 Task: Check the sale-to-list ratio of backyard in the last 3 years.
Action: Mouse moved to (1061, 246)
Screenshot: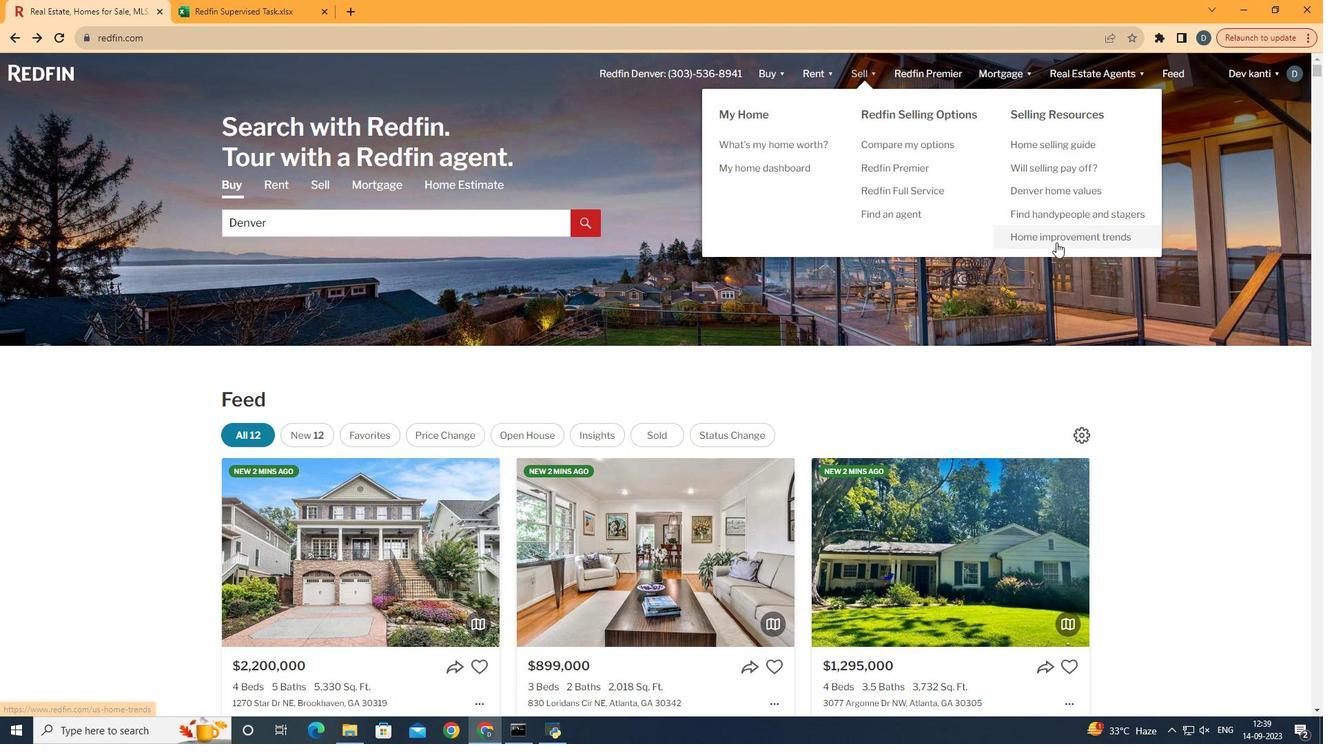 
Action: Mouse pressed left at (1061, 246)
Screenshot: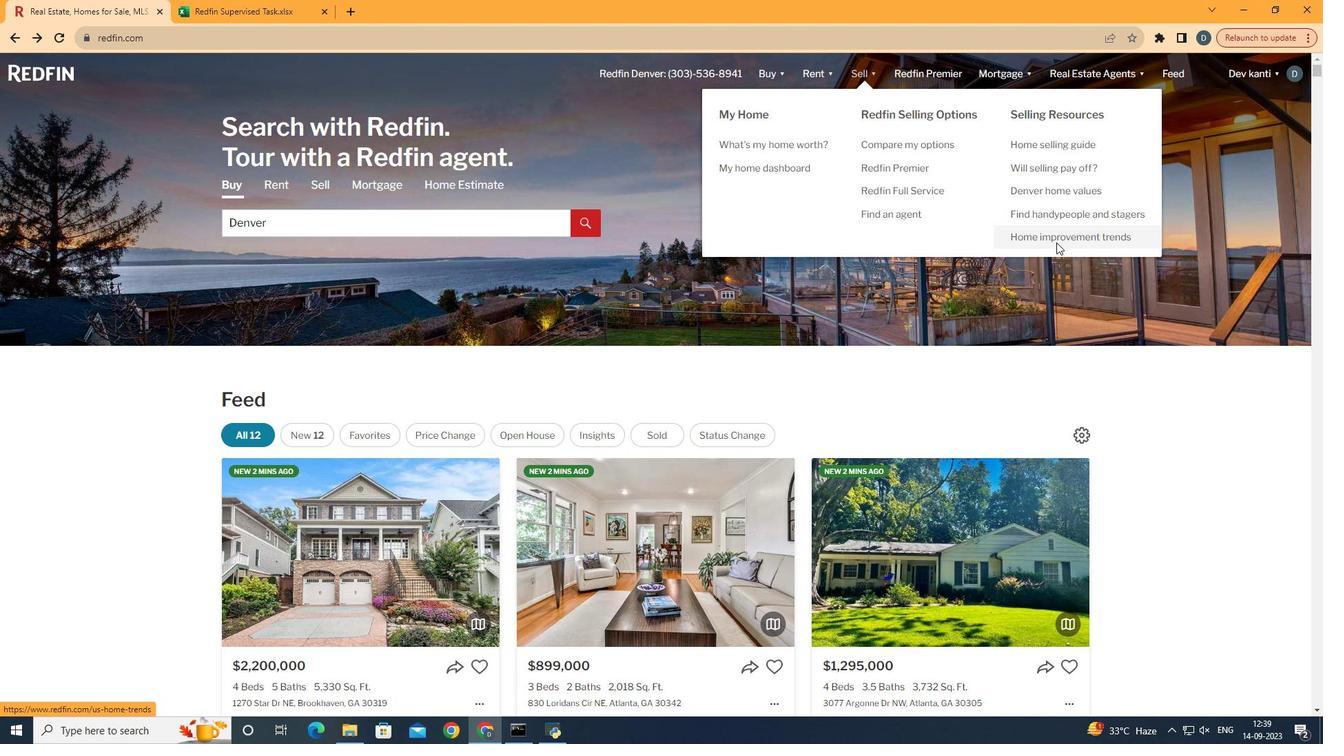 
Action: Mouse moved to (356, 267)
Screenshot: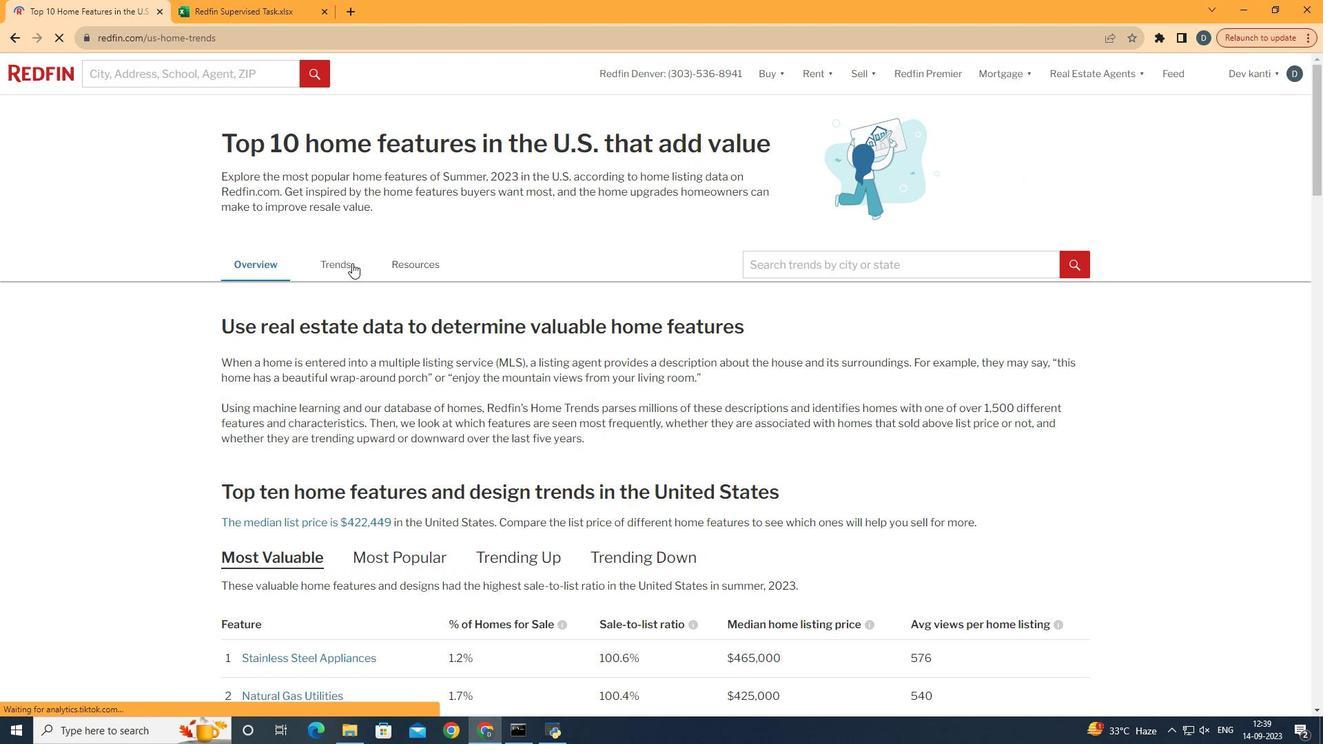 
Action: Mouse pressed left at (356, 267)
Screenshot: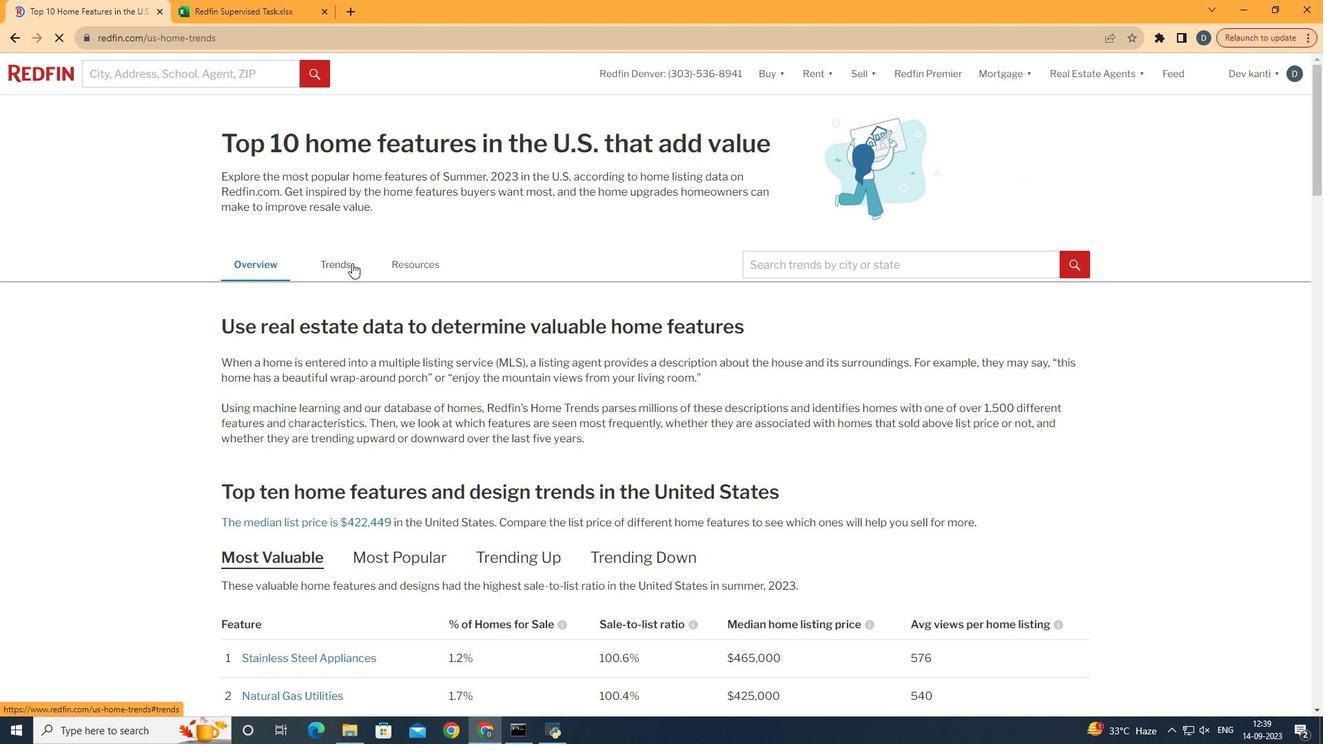 
Action: Mouse moved to (381, 355)
Screenshot: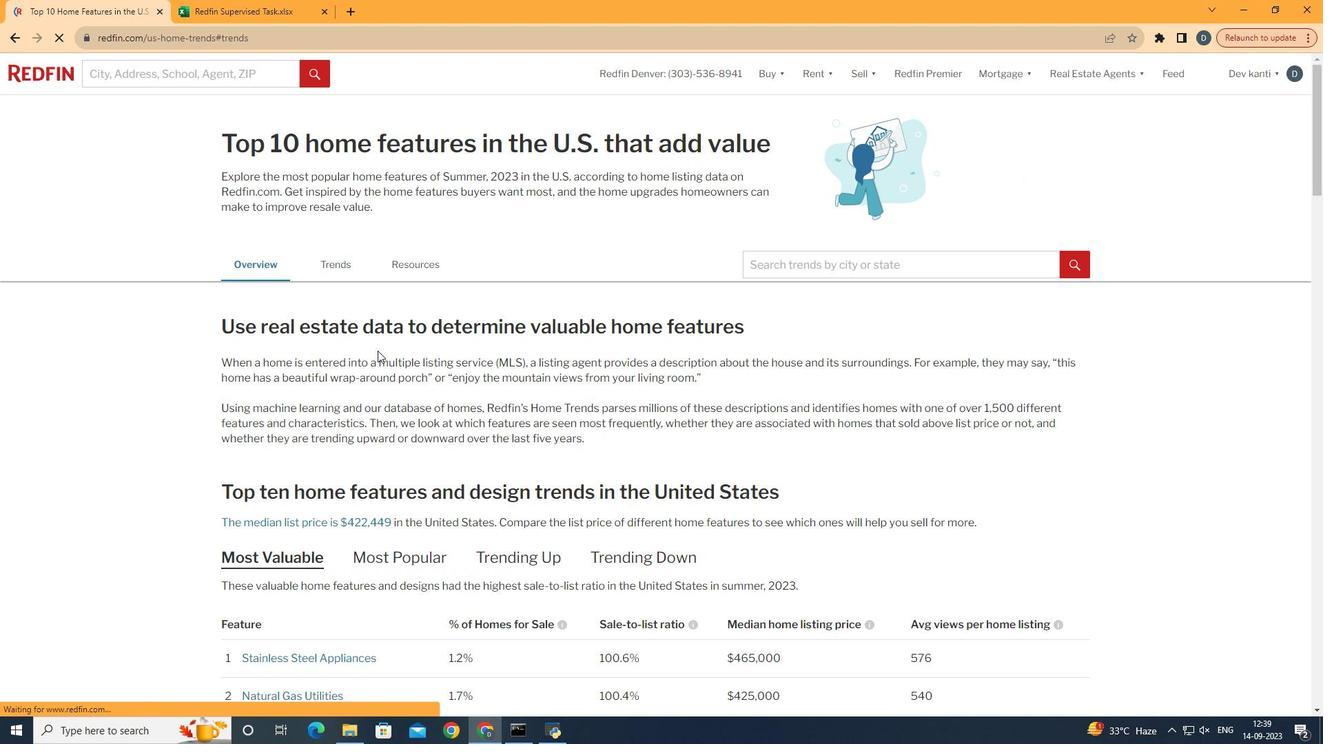 
Action: Mouse scrolled (381, 354) with delta (0, 0)
Screenshot: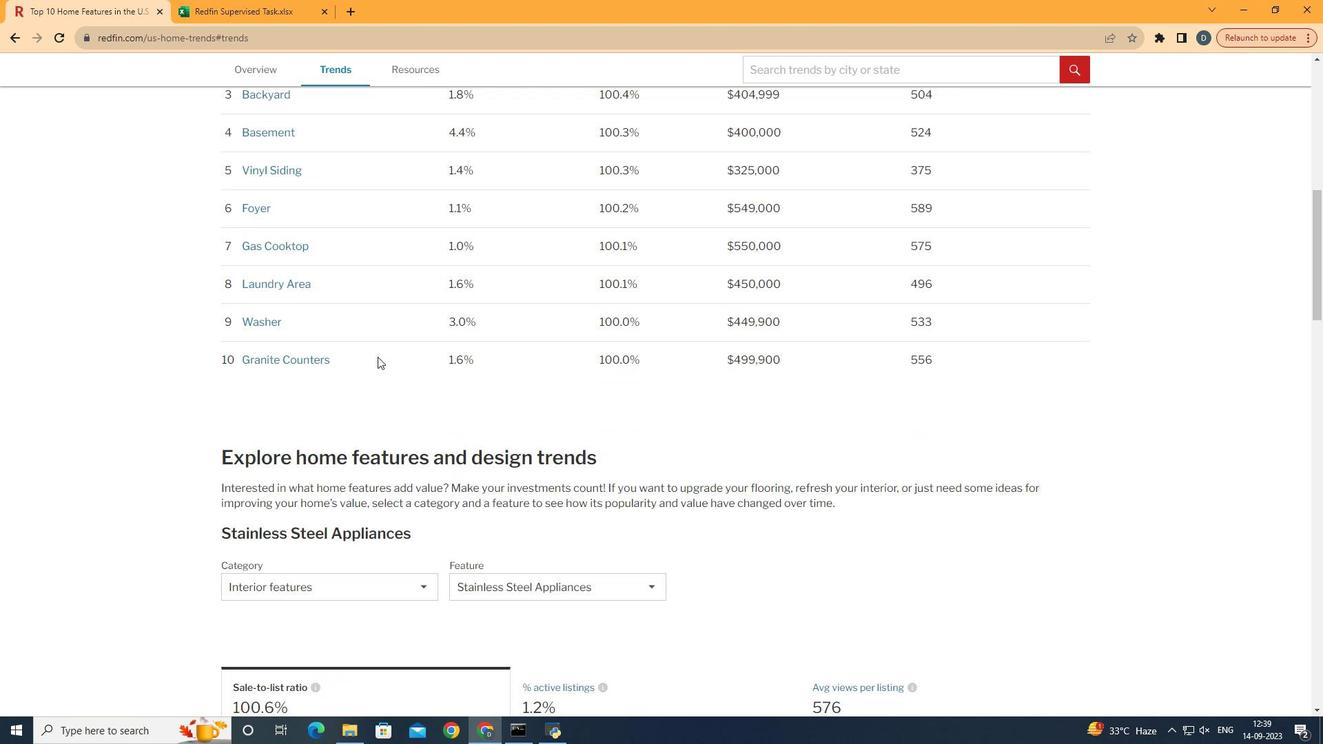 
Action: Mouse scrolled (381, 354) with delta (0, 0)
Screenshot: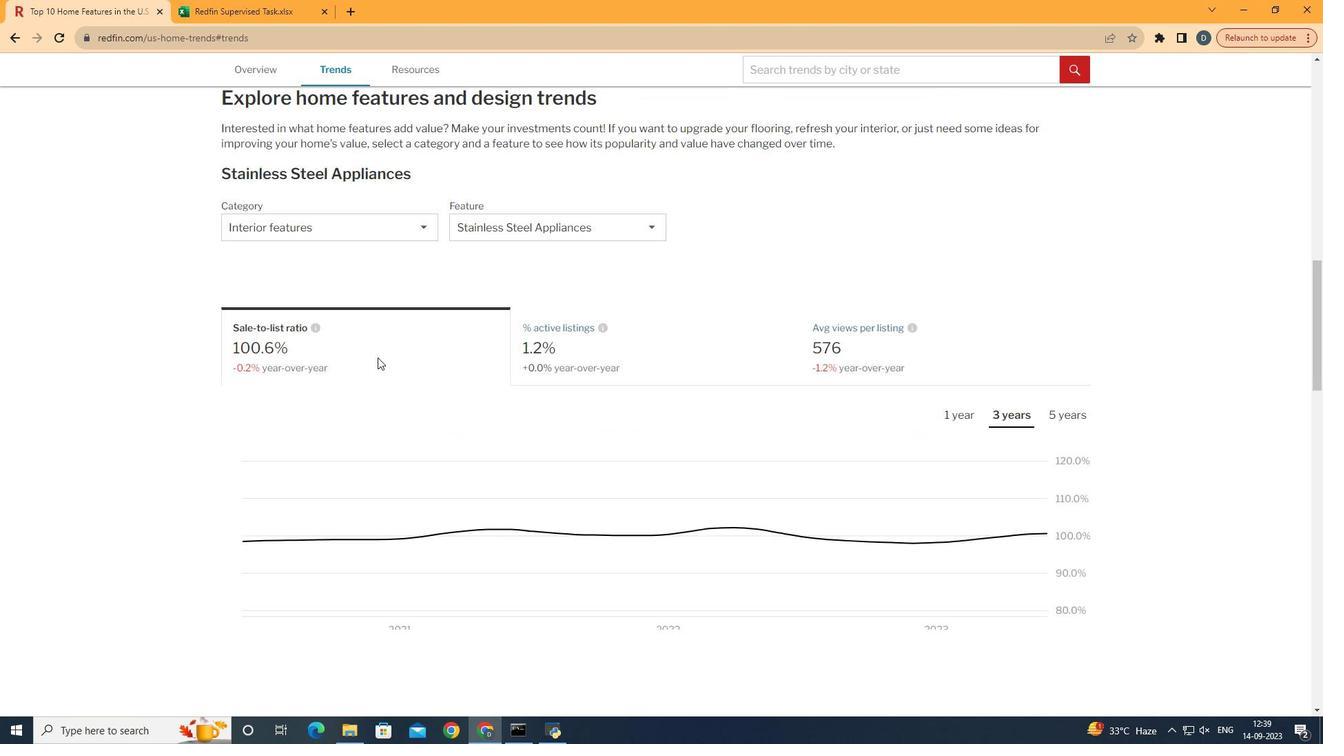 
Action: Mouse moved to (381, 356)
Screenshot: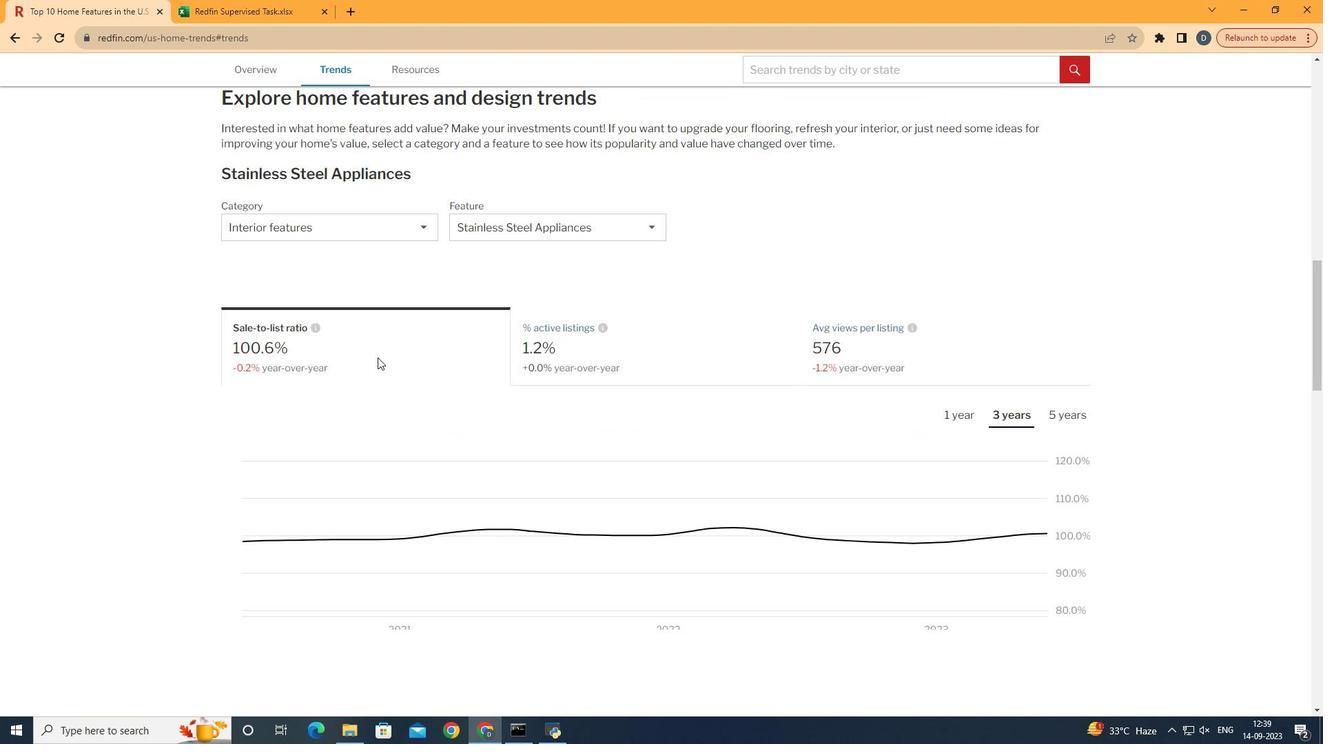 
Action: Mouse scrolled (381, 355) with delta (0, 0)
Screenshot: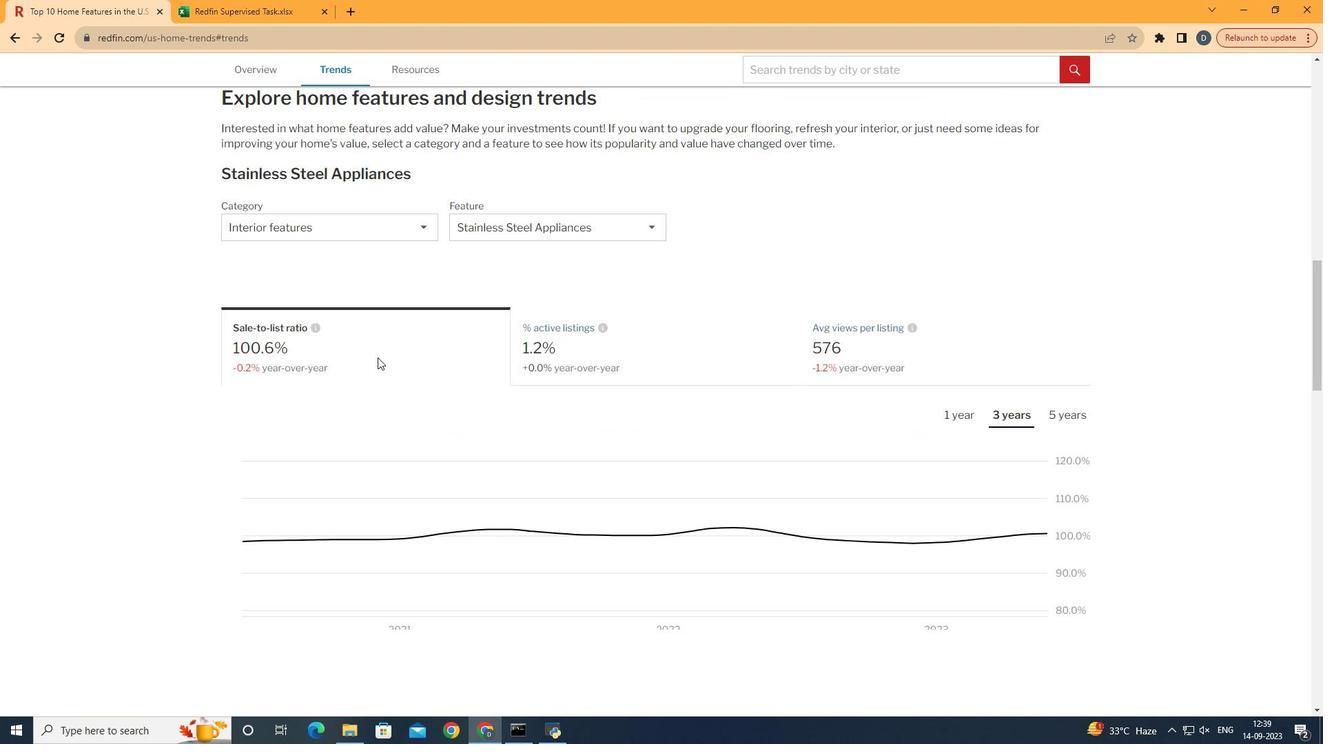 
Action: Mouse moved to (381, 361)
Screenshot: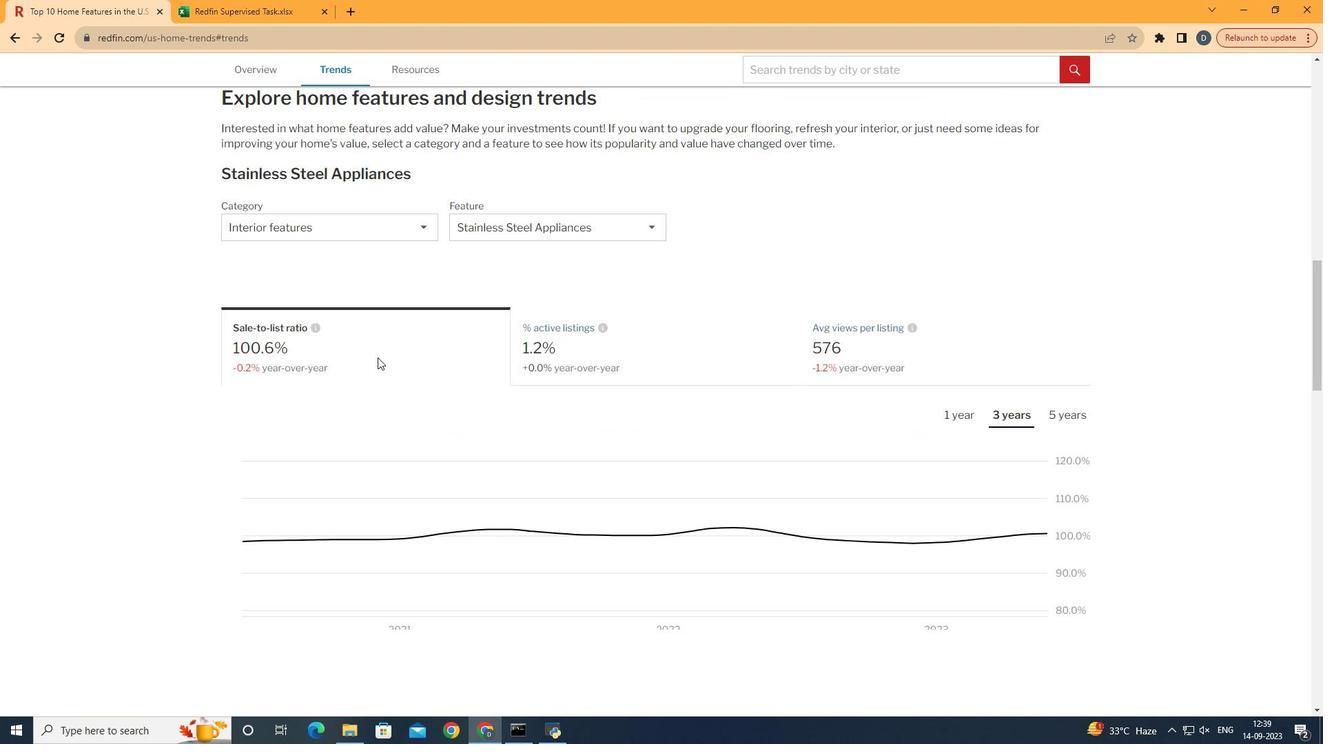 
Action: Mouse scrolled (381, 360) with delta (0, 0)
Screenshot: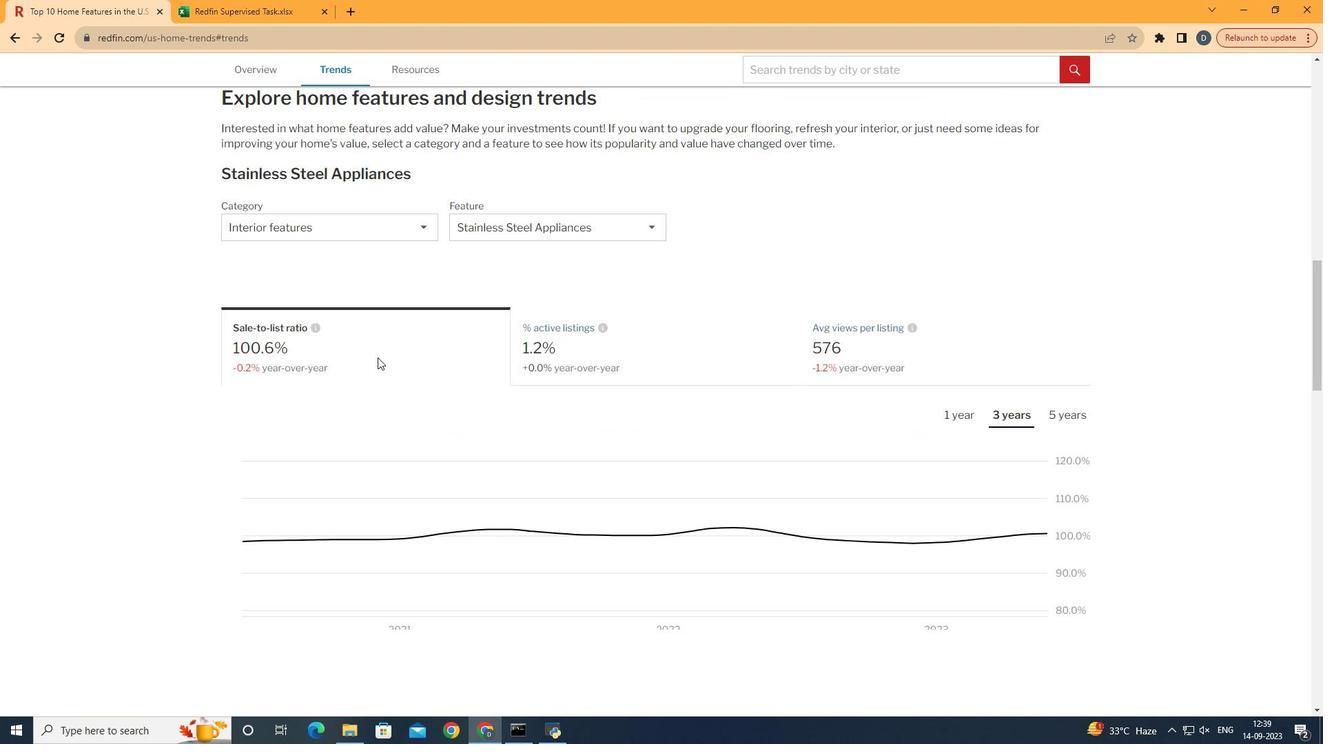 
Action: Mouse scrolled (381, 360) with delta (0, 0)
Screenshot: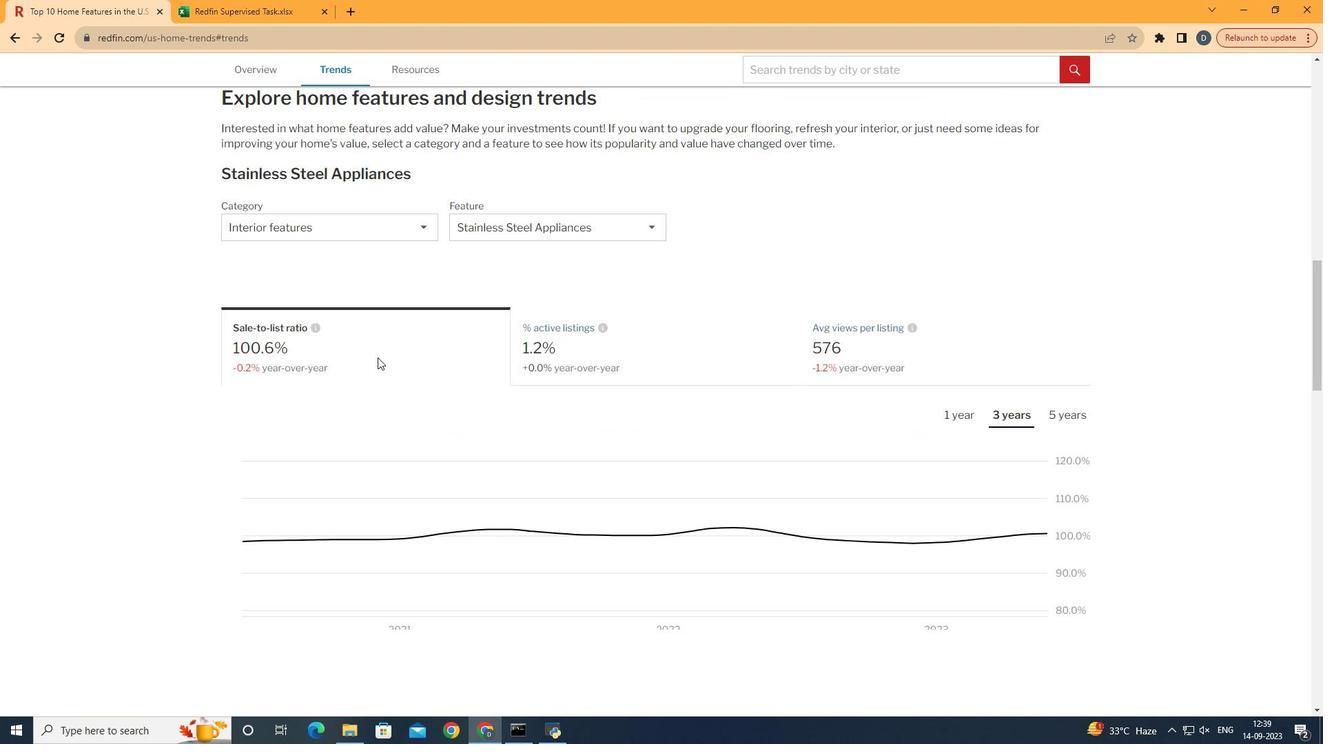 
Action: Mouse scrolled (381, 360) with delta (0, 0)
Screenshot: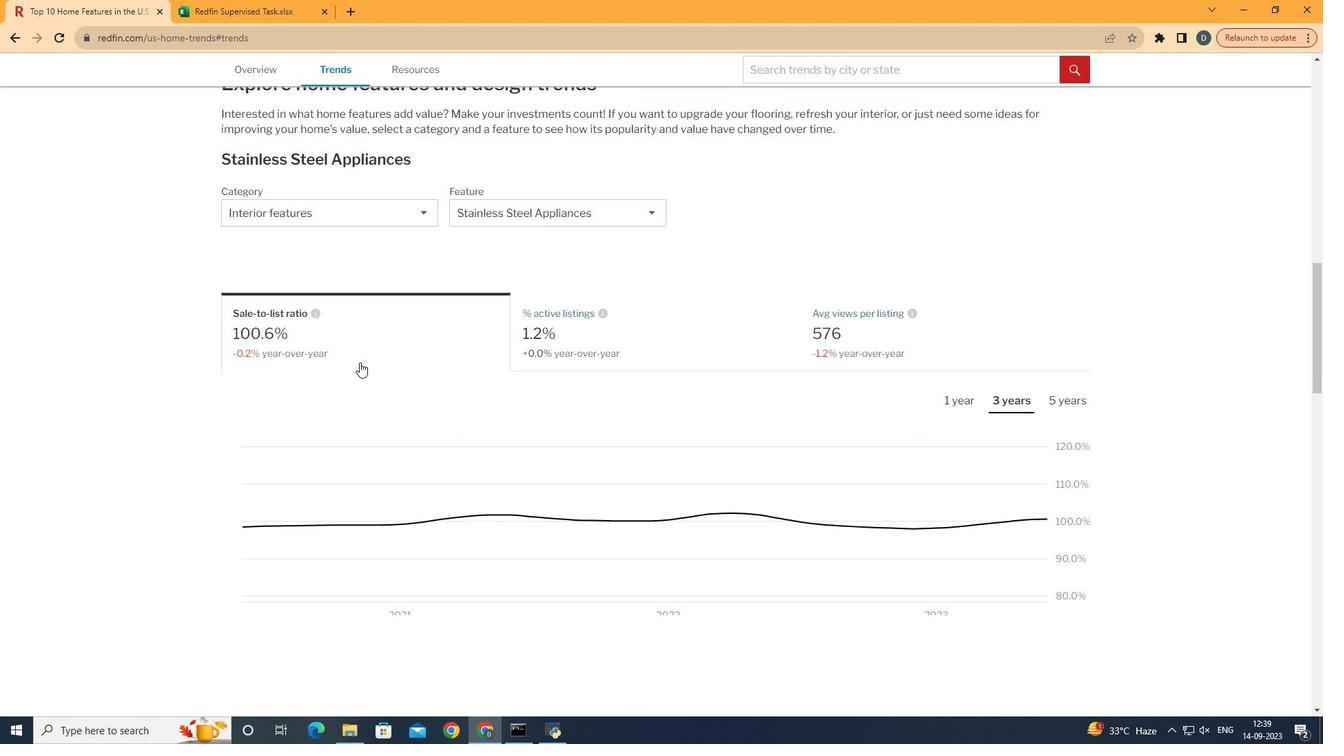 
Action: Mouse scrolled (381, 360) with delta (0, 0)
Screenshot: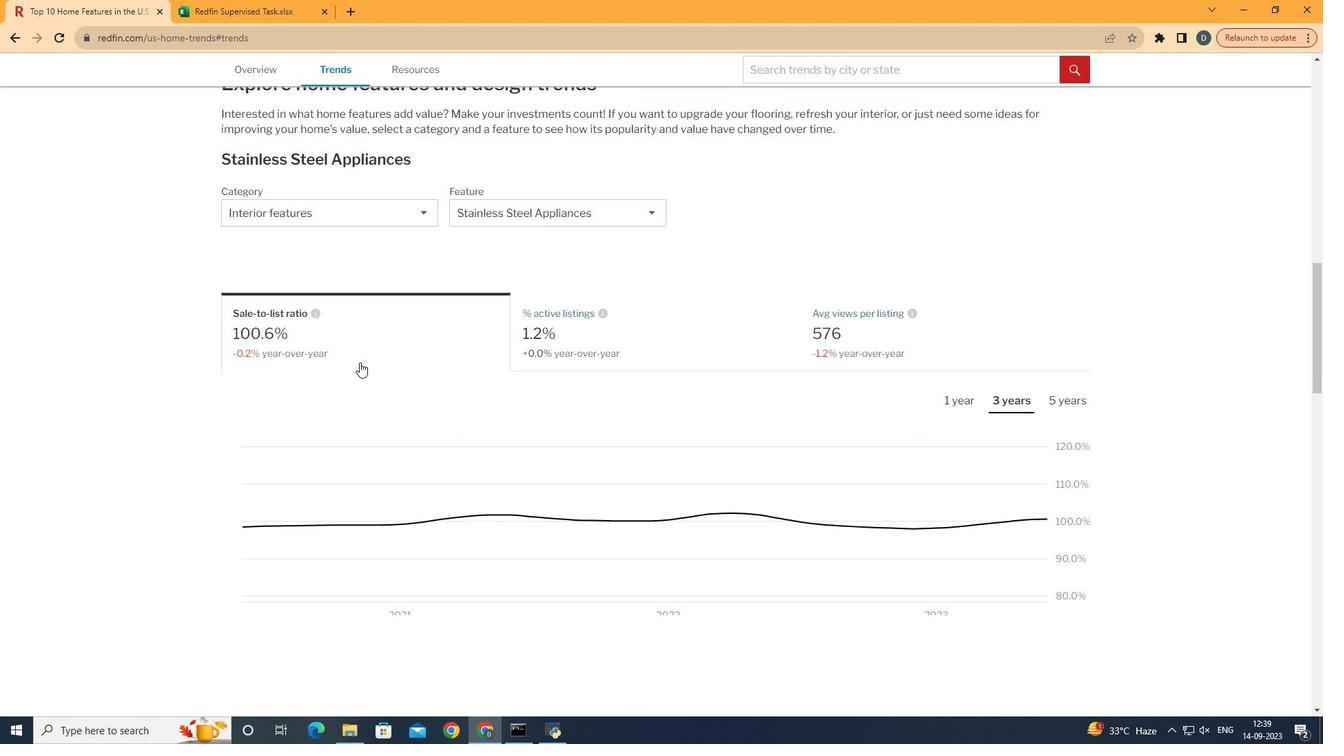 
Action: Mouse scrolled (381, 360) with delta (0, 0)
Screenshot: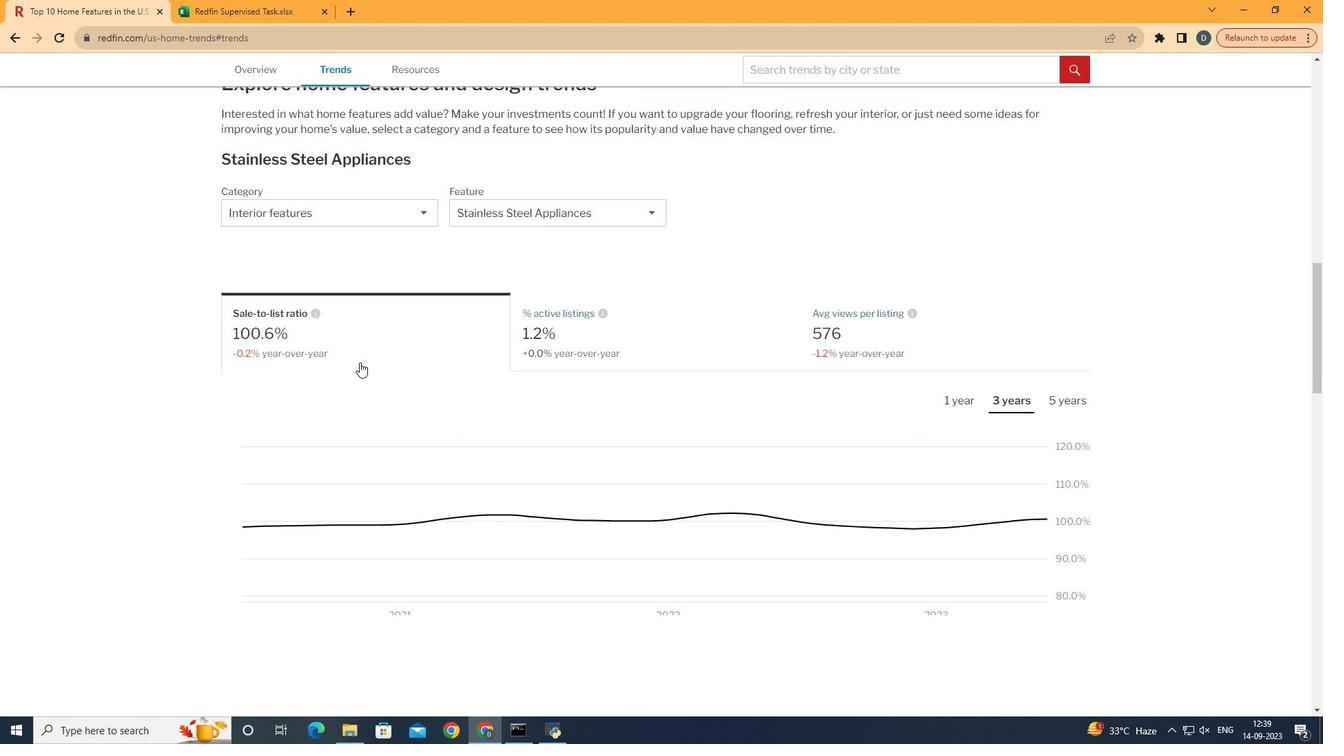 
Action: Mouse scrolled (381, 360) with delta (0, 0)
Screenshot: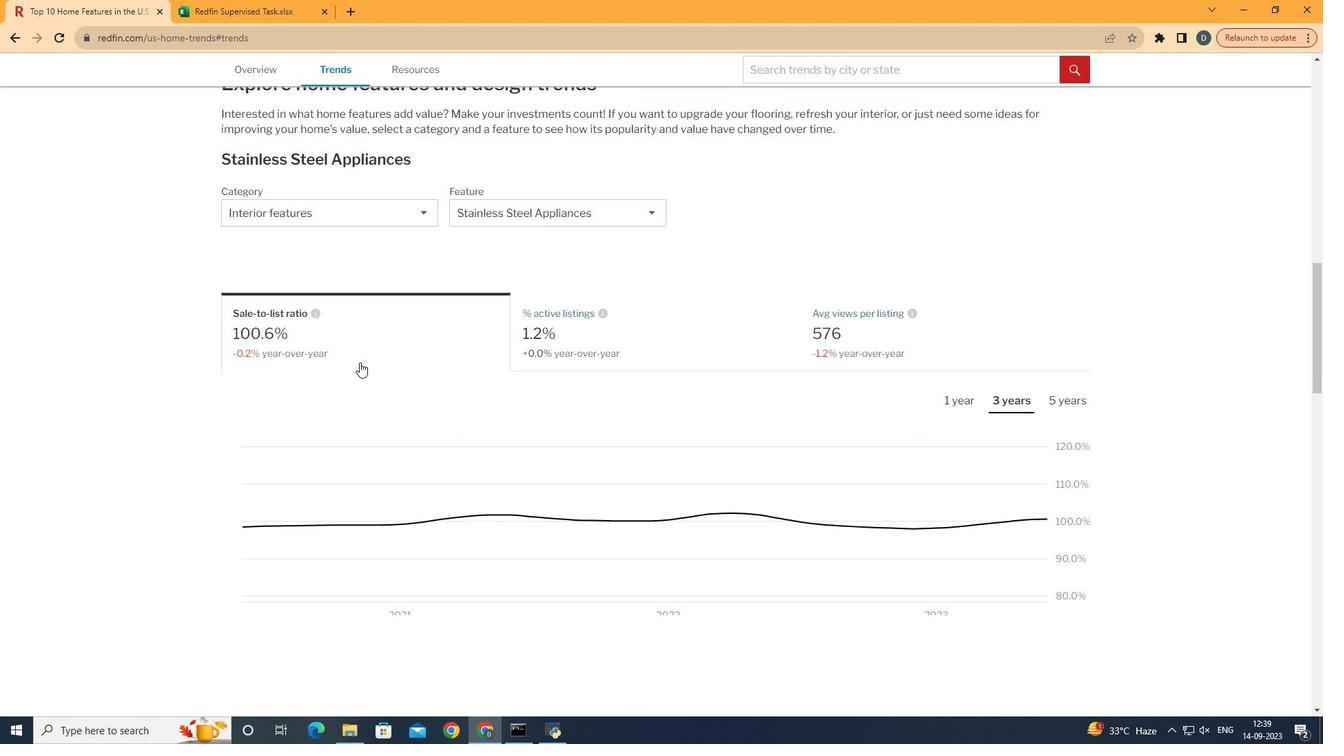
Action: Mouse moved to (355, 217)
Screenshot: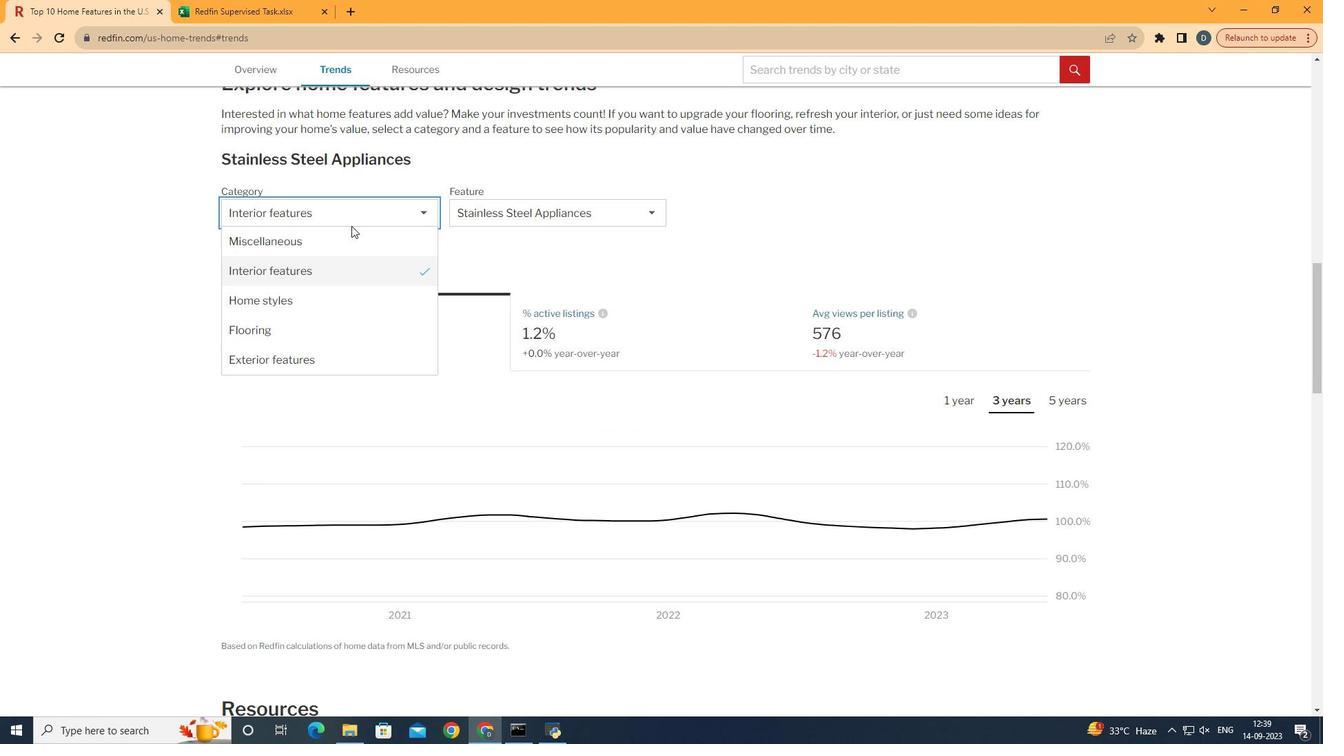 
Action: Mouse pressed left at (355, 217)
Screenshot: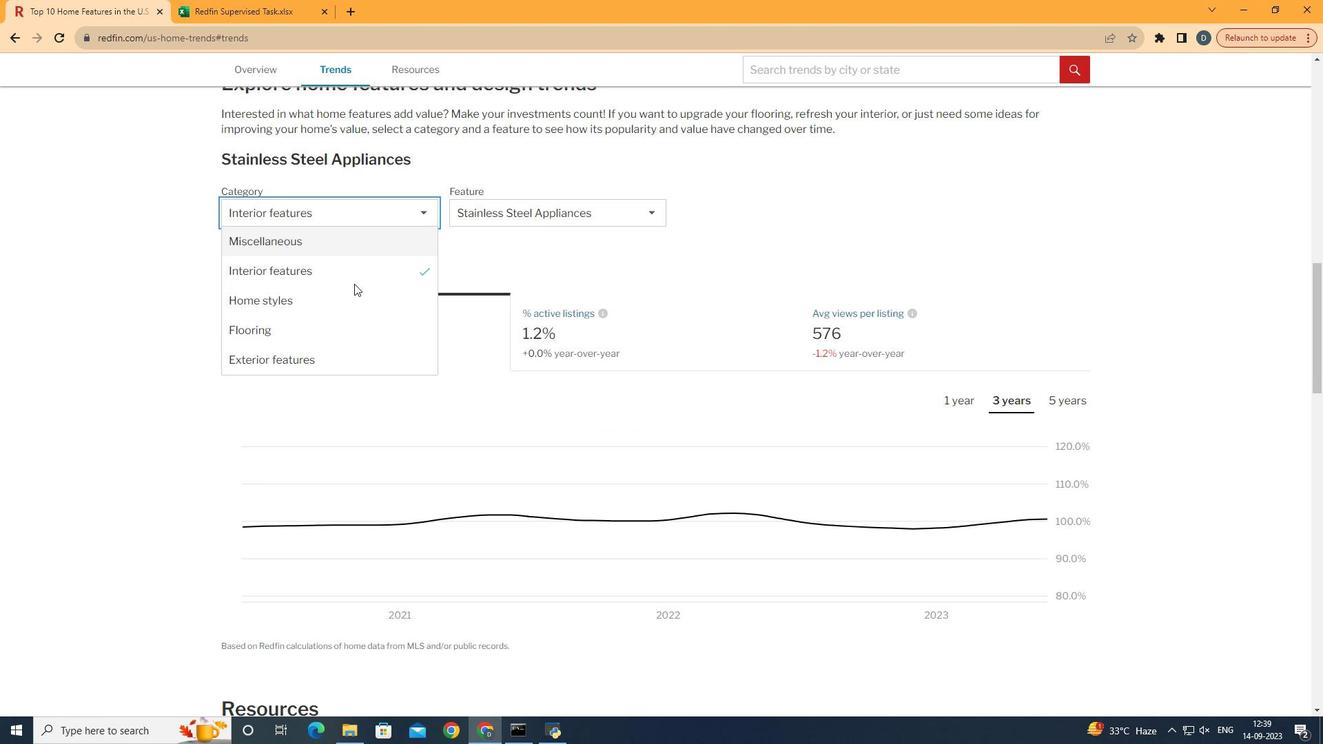 
Action: Mouse moved to (359, 346)
Screenshot: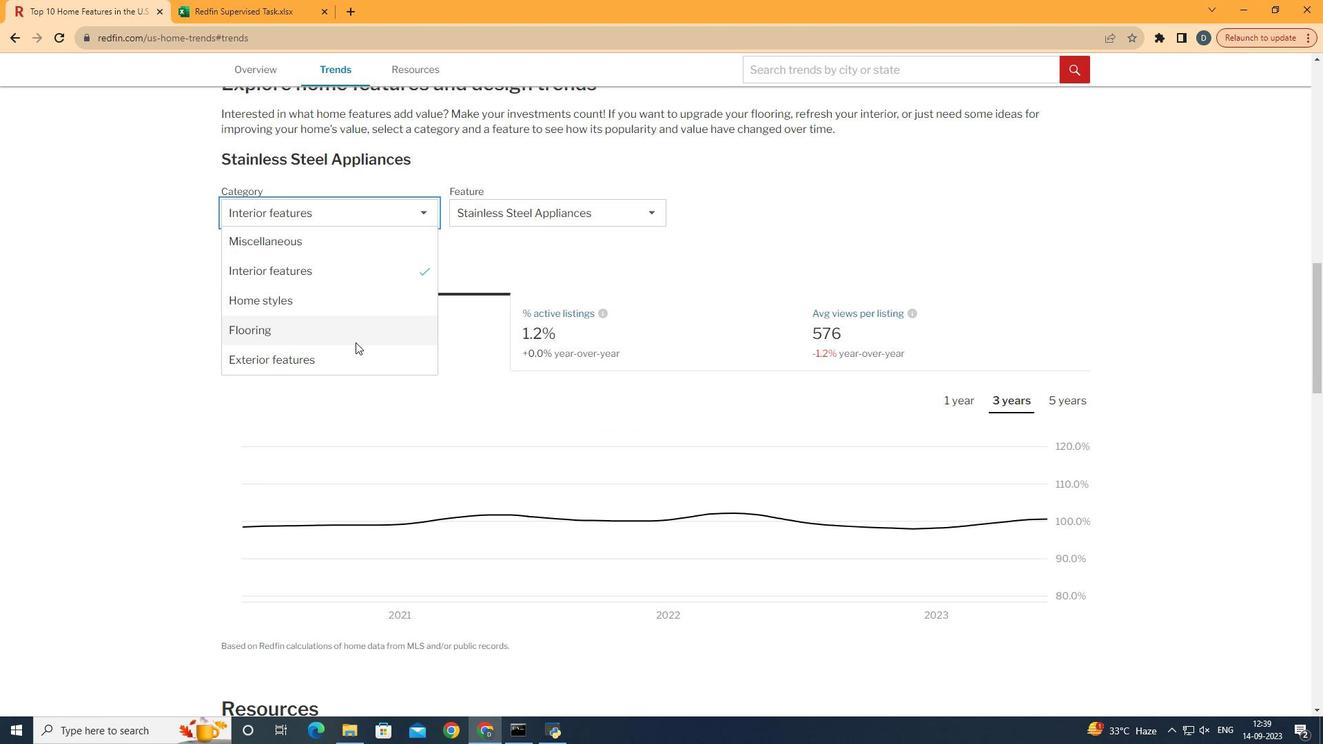 
Action: Mouse pressed left at (359, 346)
Screenshot: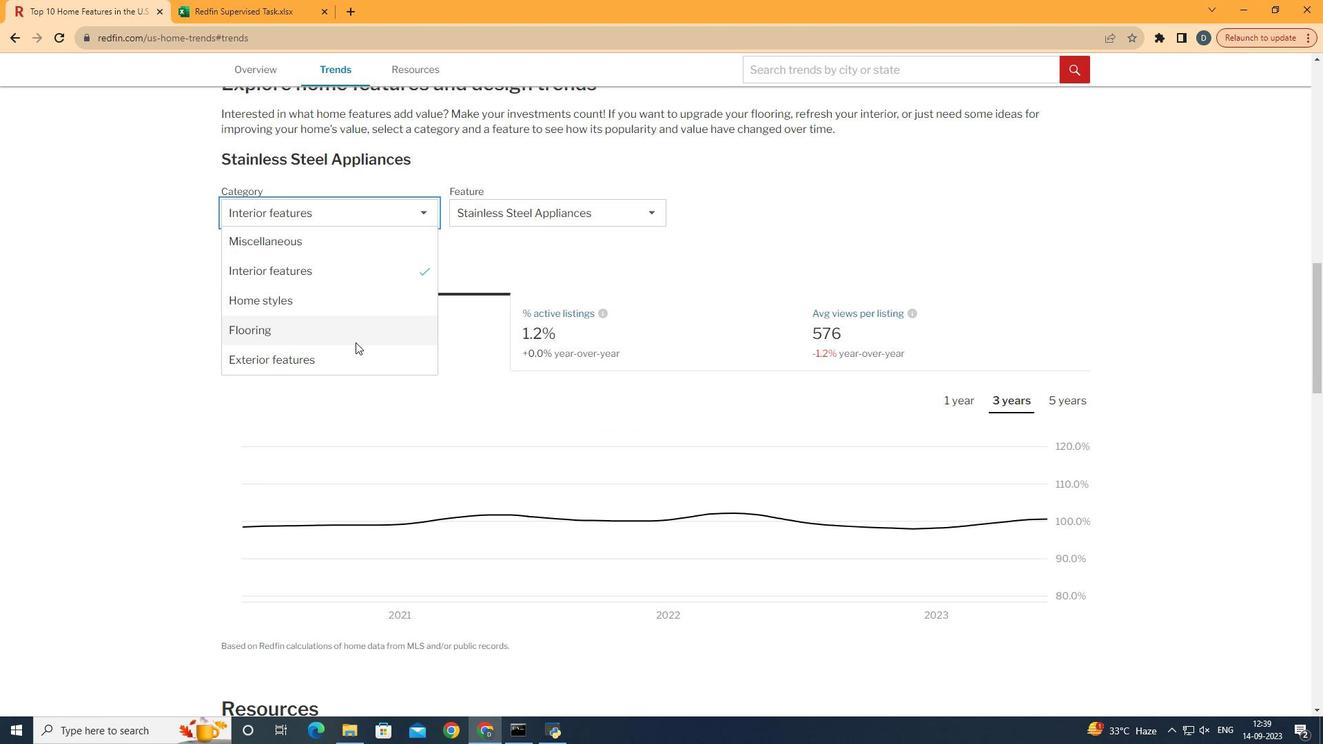 
Action: Mouse moved to (634, 221)
Screenshot: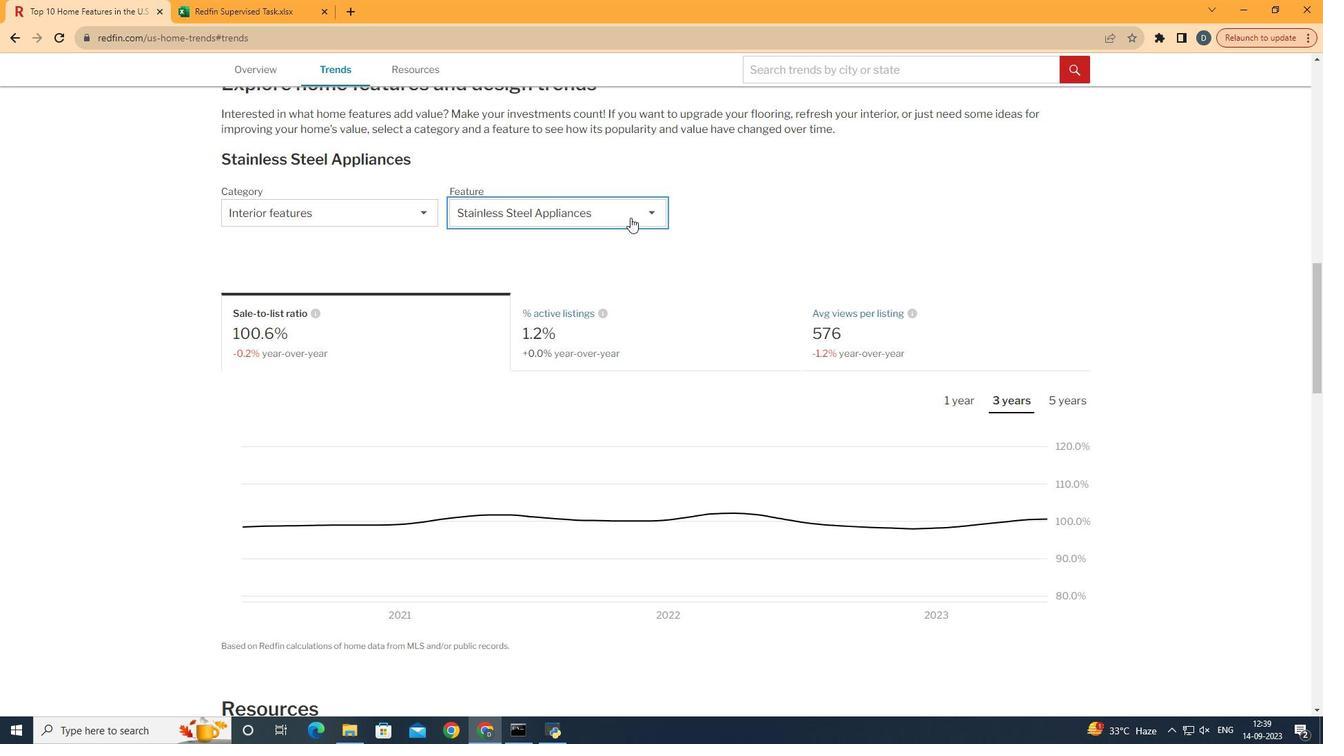 
Action: Mouse pressed left at (634, 221)
Screenshot: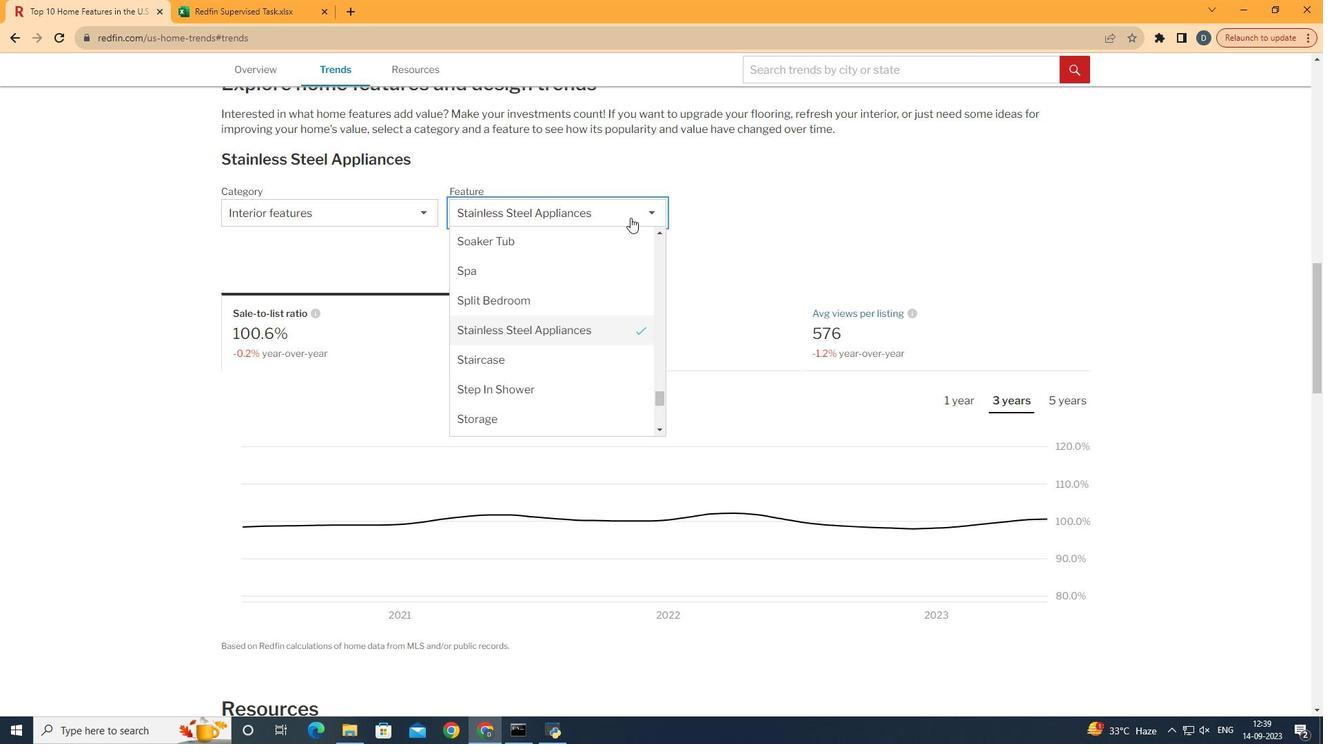 
Action: Mouse moved to (396, 221)
Screenshot: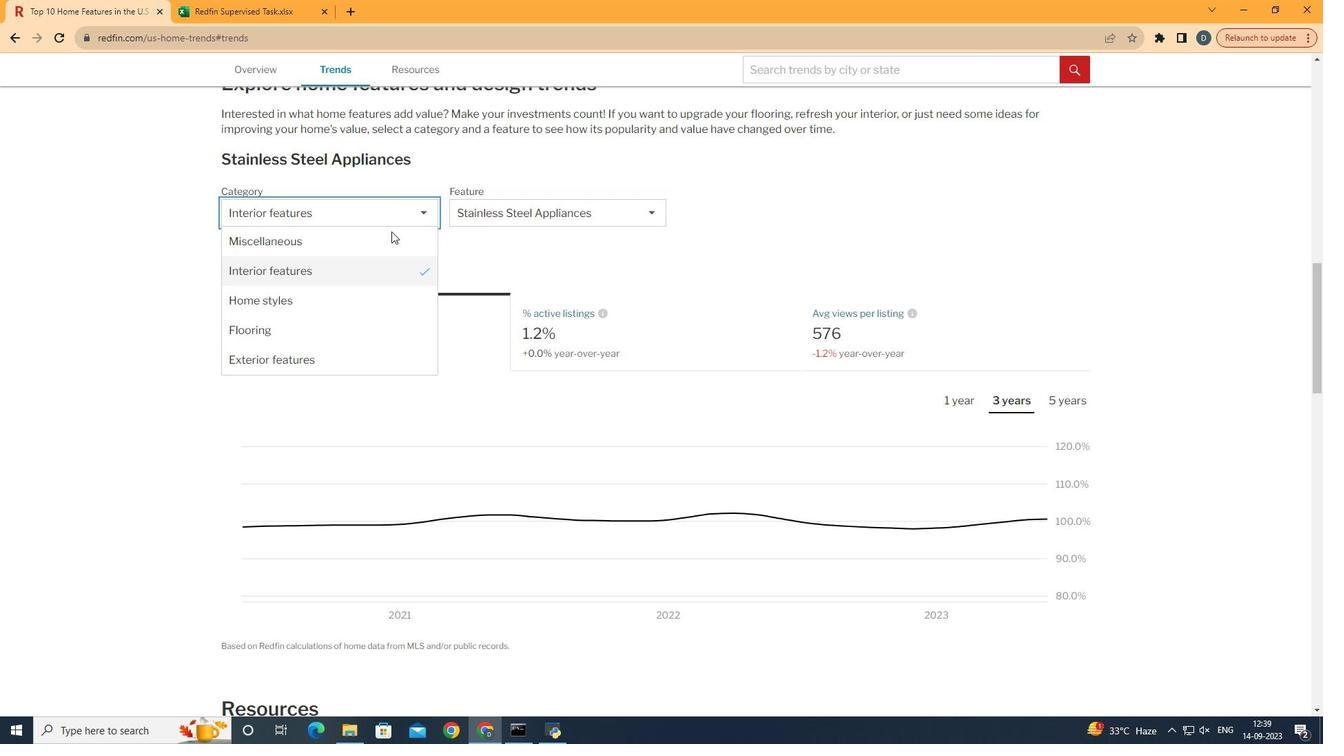 
Action: Mouse pressed left at (396, 221)
Screenshot: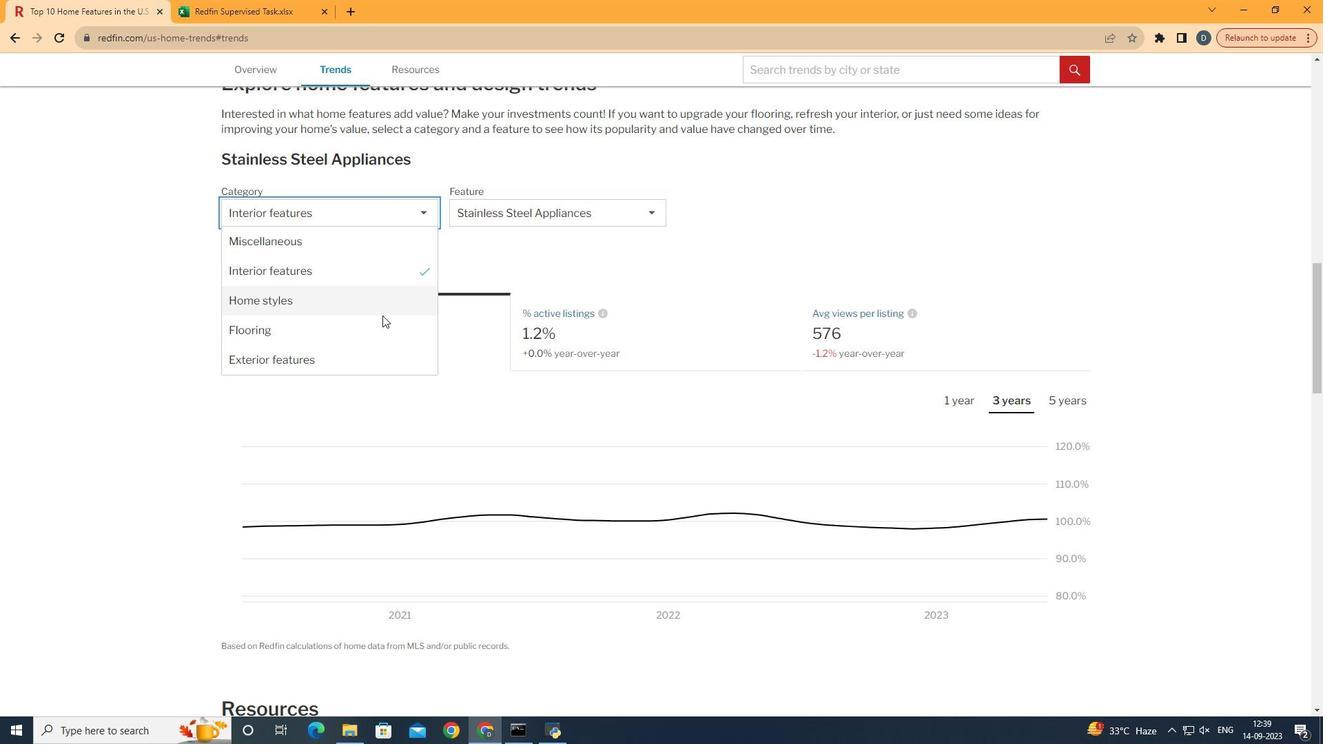 
Action: Mouse moved to (387, 354)
Screenshot: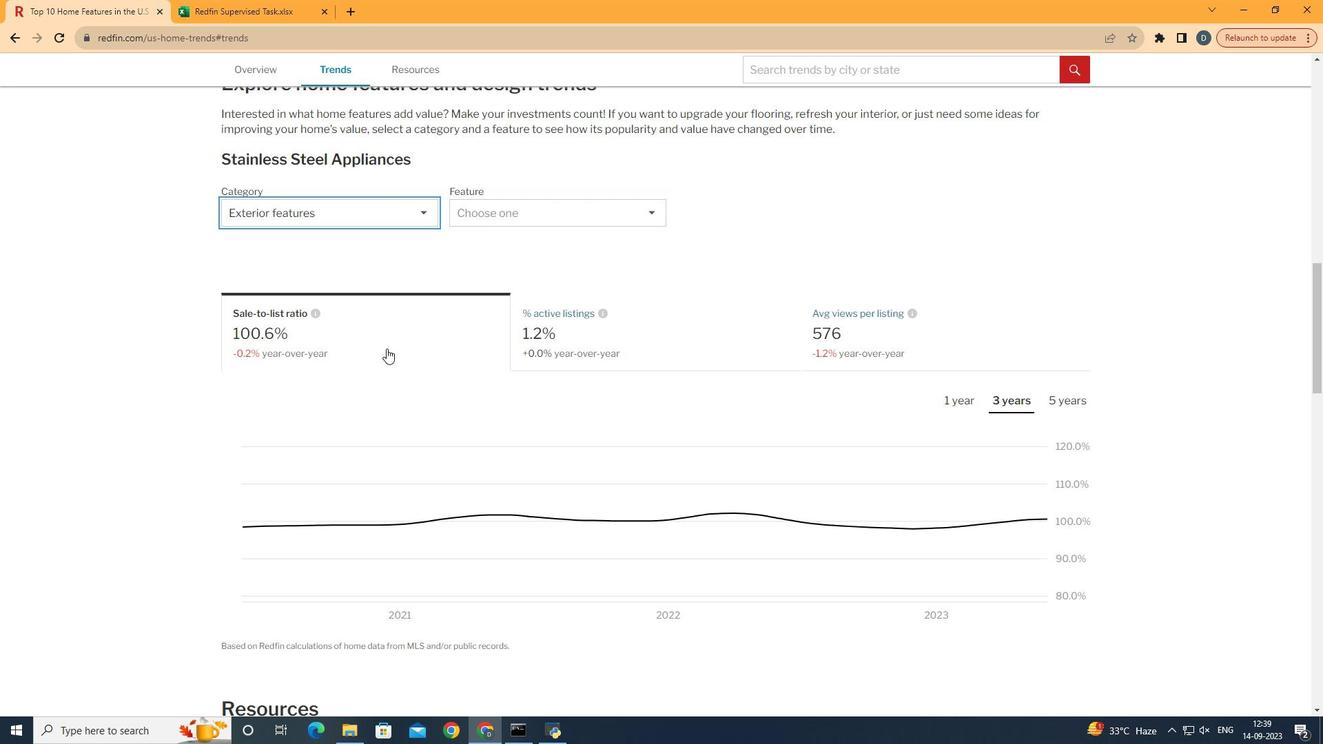 
Action: Mouse pressed left at (387, 354)
Screenshot: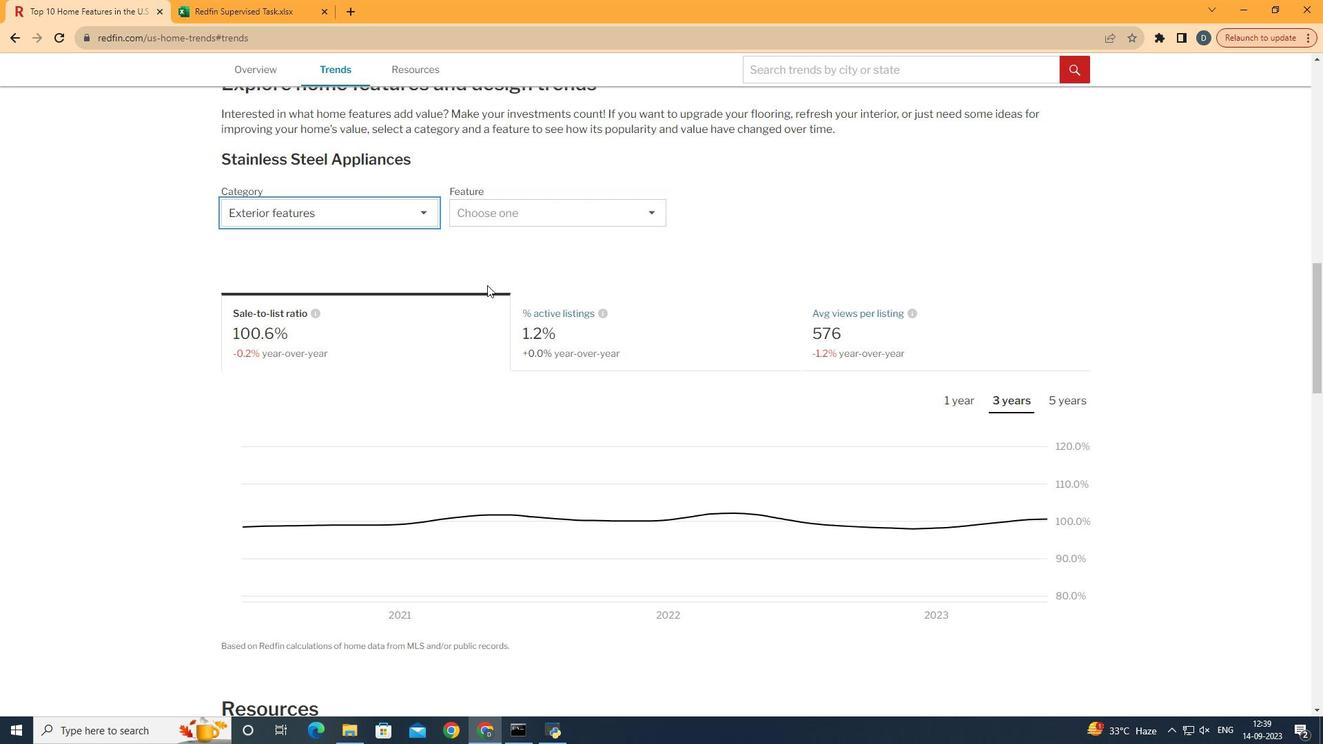 
Action: Mouse moved to (601, 216)
Screenshot: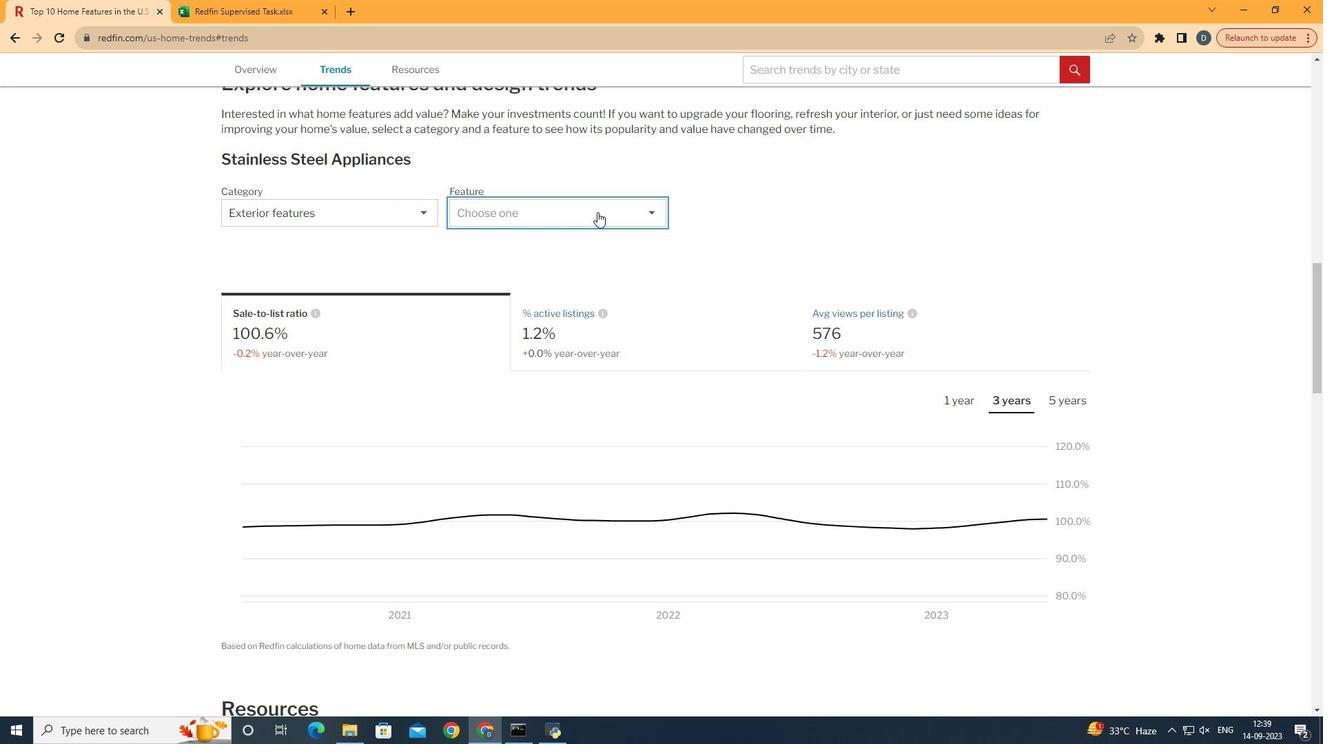 
Action: Mouse pressed left at (601, 216)
Screenshot: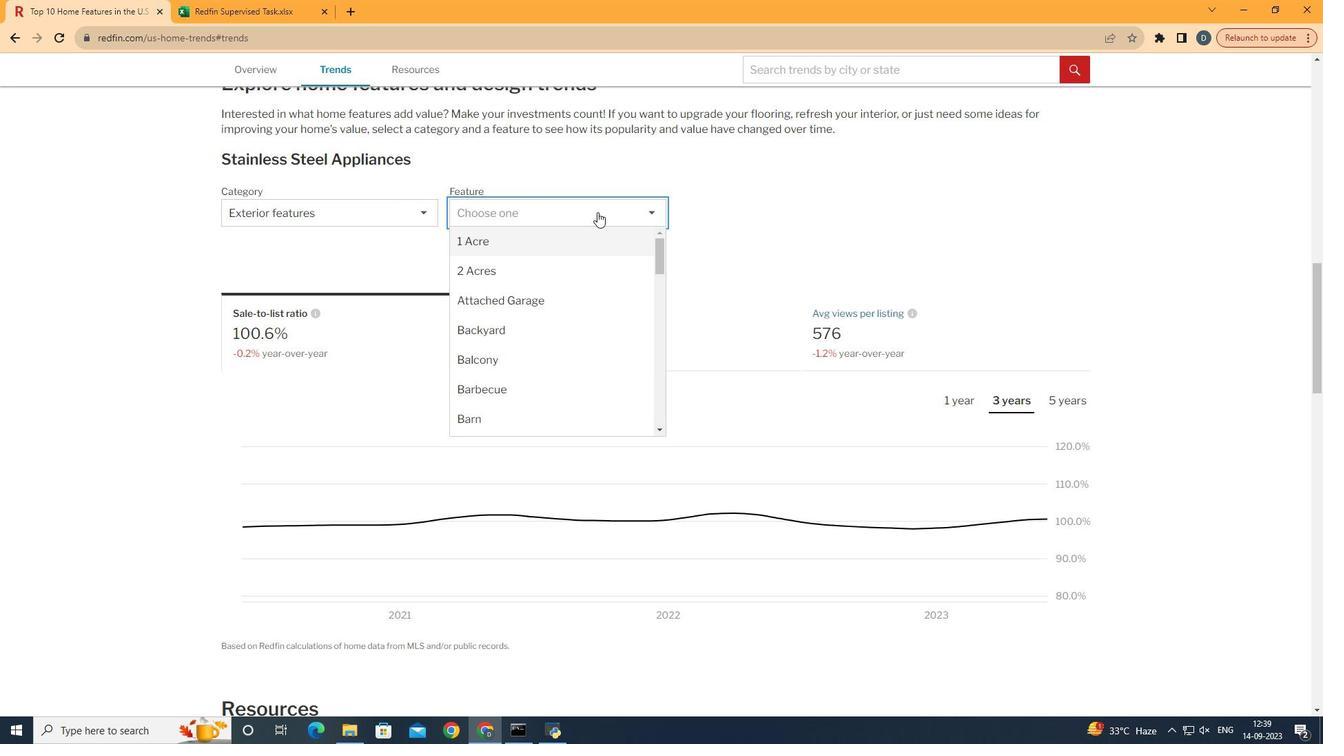 
Action: Mouse moved to (601, 334)
Screenshot: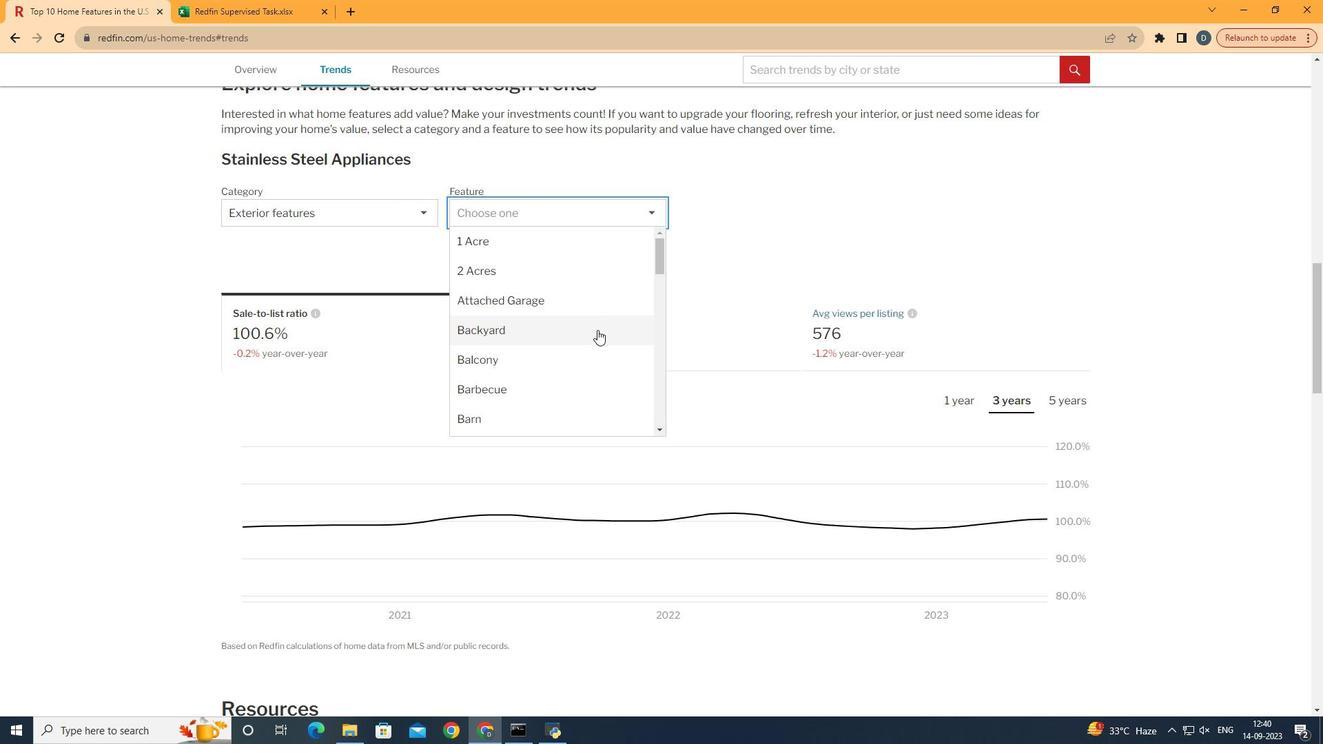 
Action: Mouse pressed left at (601, 334)
Screenshot: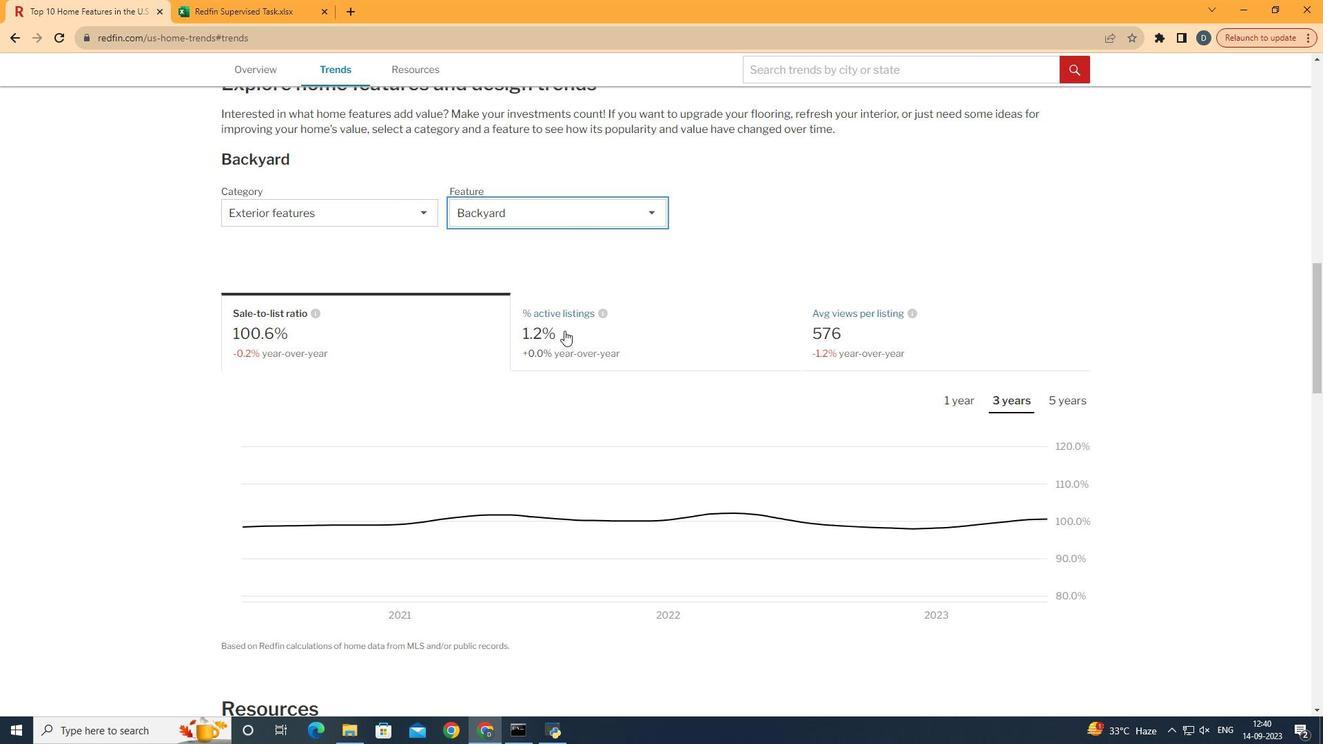 
Action: Mouse moved to (1035, 407)
Screenshot: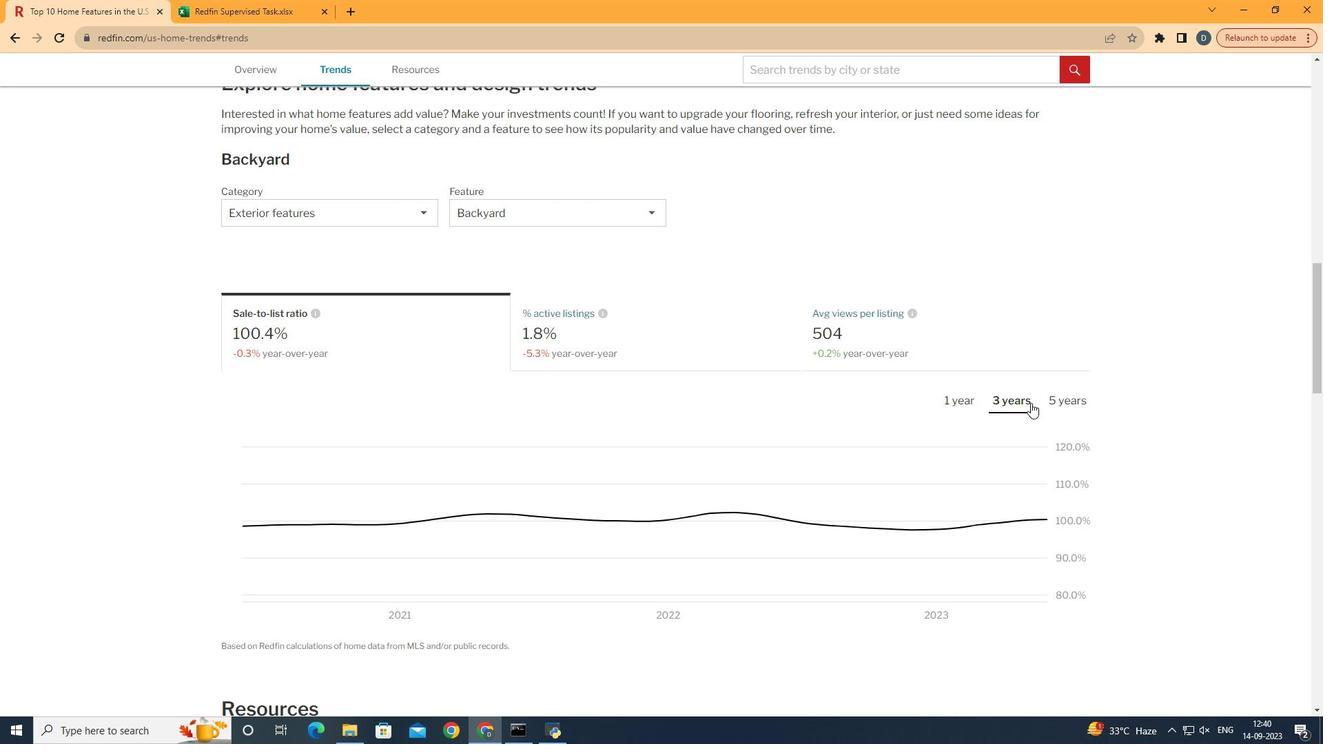 
Action: Mouse pressed left at (1035, 407)
Screenshot: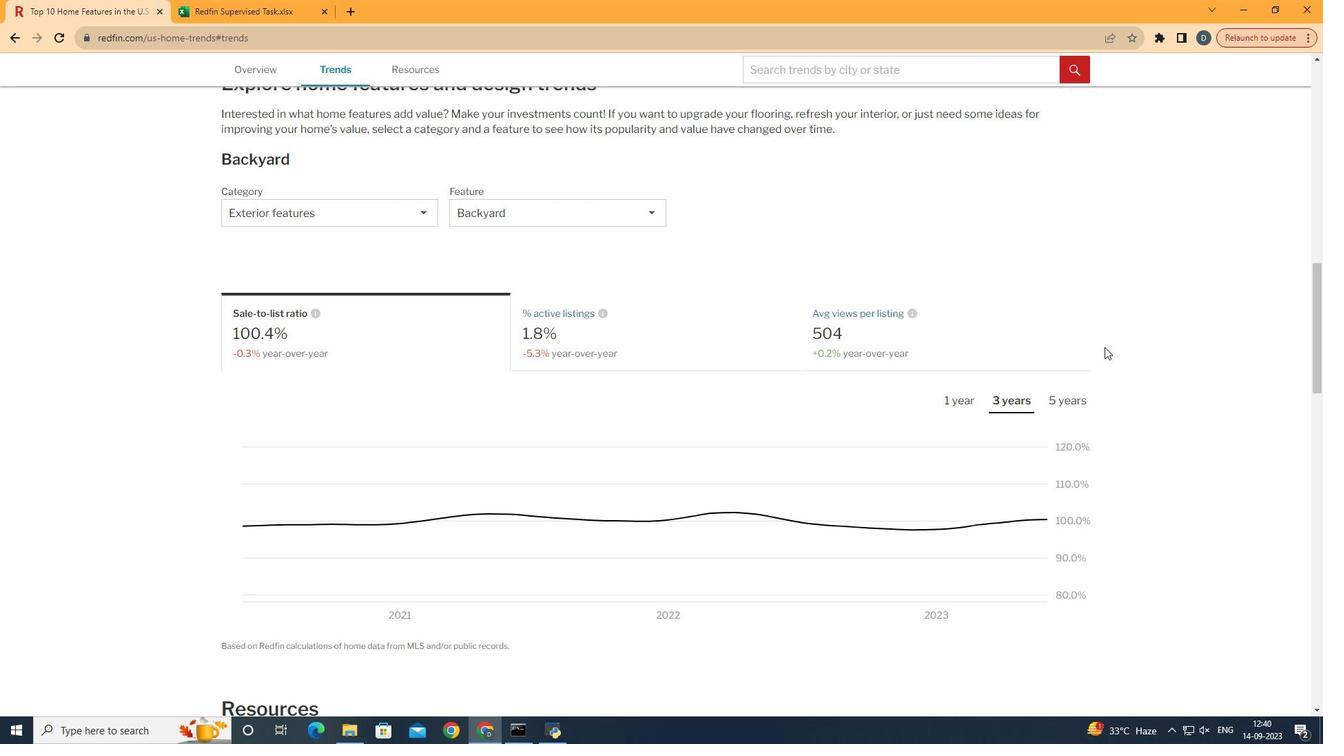 
Action: Mouse moved to (1134, 337)
Screenshot: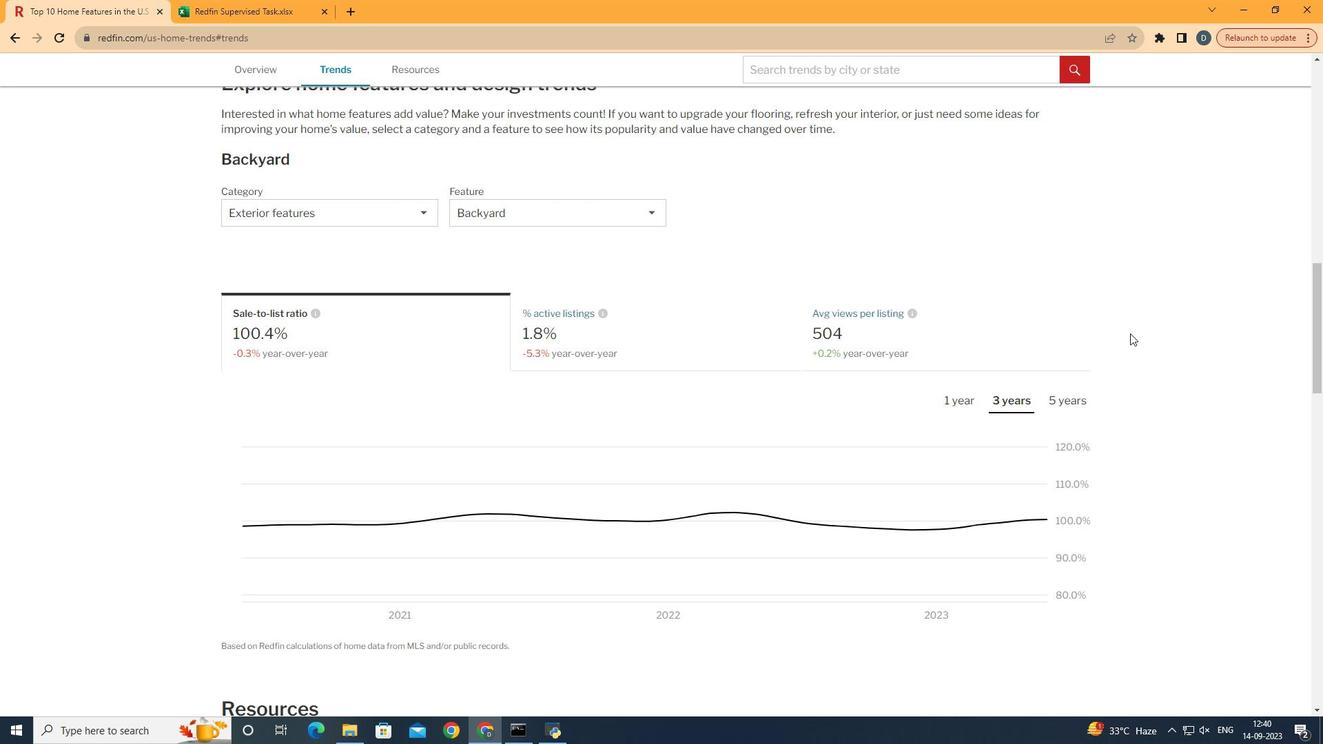 
